 Task: Filter jobs by Ahmedabad location.
Action: Mouse moved to (286, 82)
Screenshot: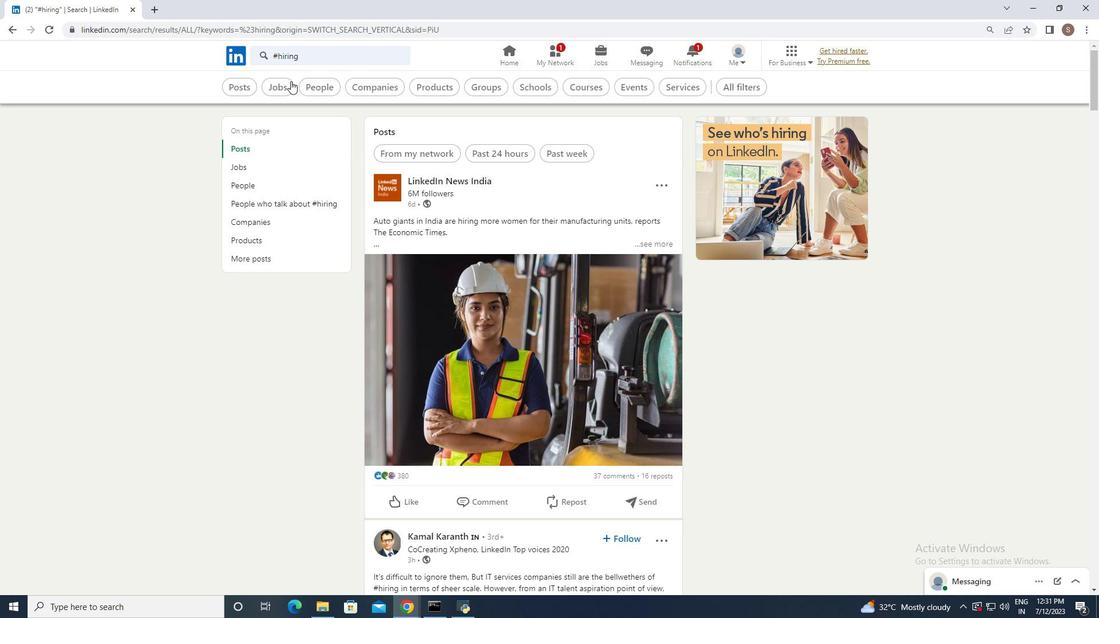 
Action: Mouse pressed left at (286, 82)
Screenshot: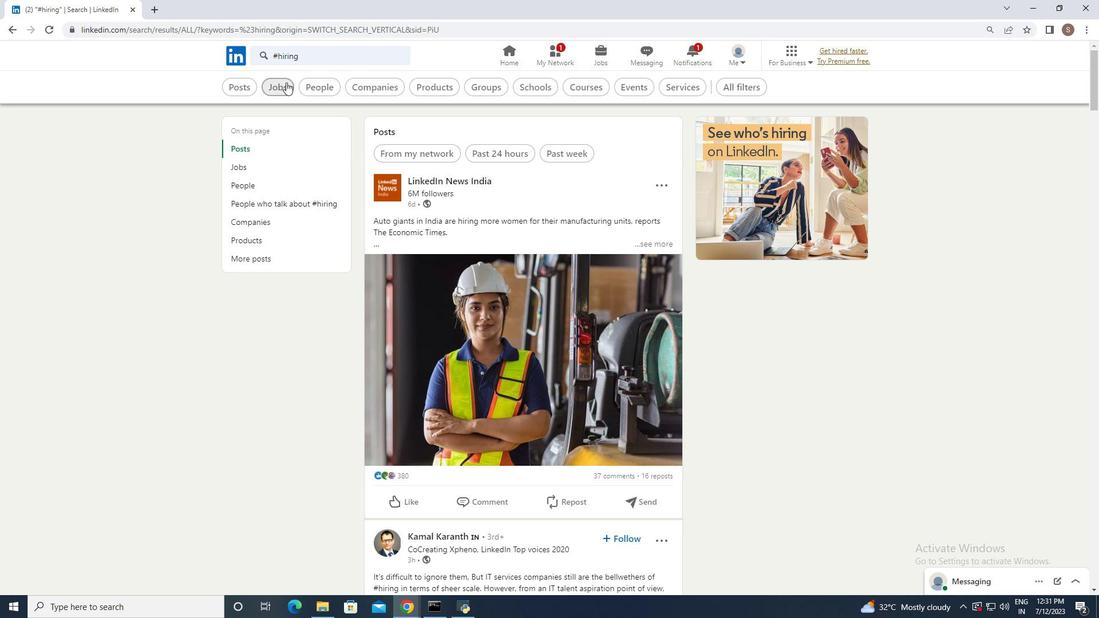 
Action: Mouse moved to (781, 90)
Screenshot: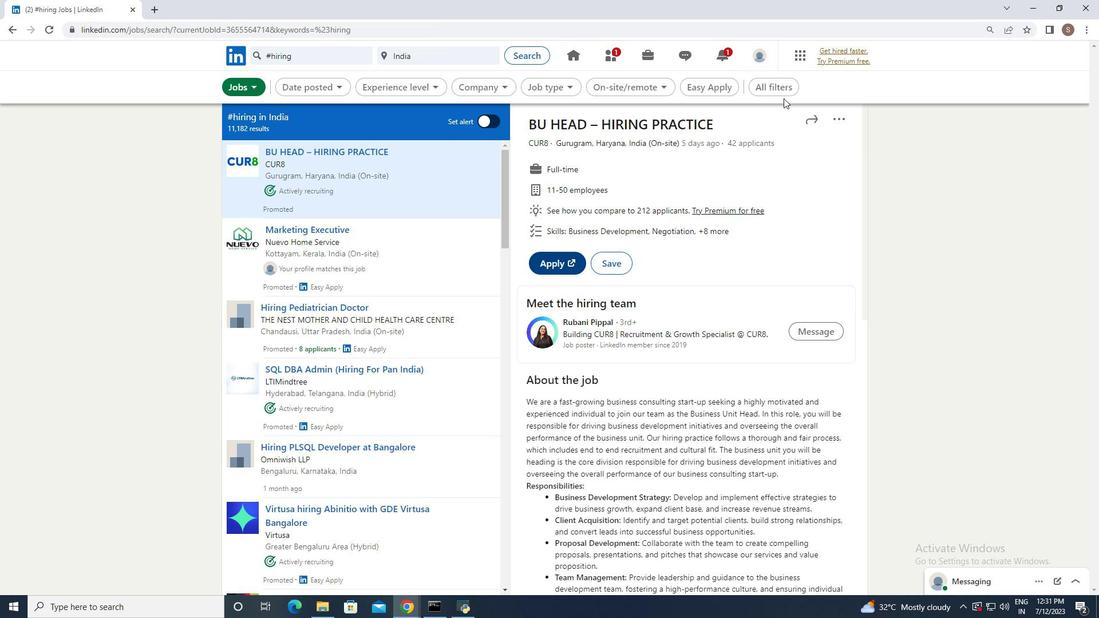 
Action: Mouse pressed left at (781, 90)
Screenshot: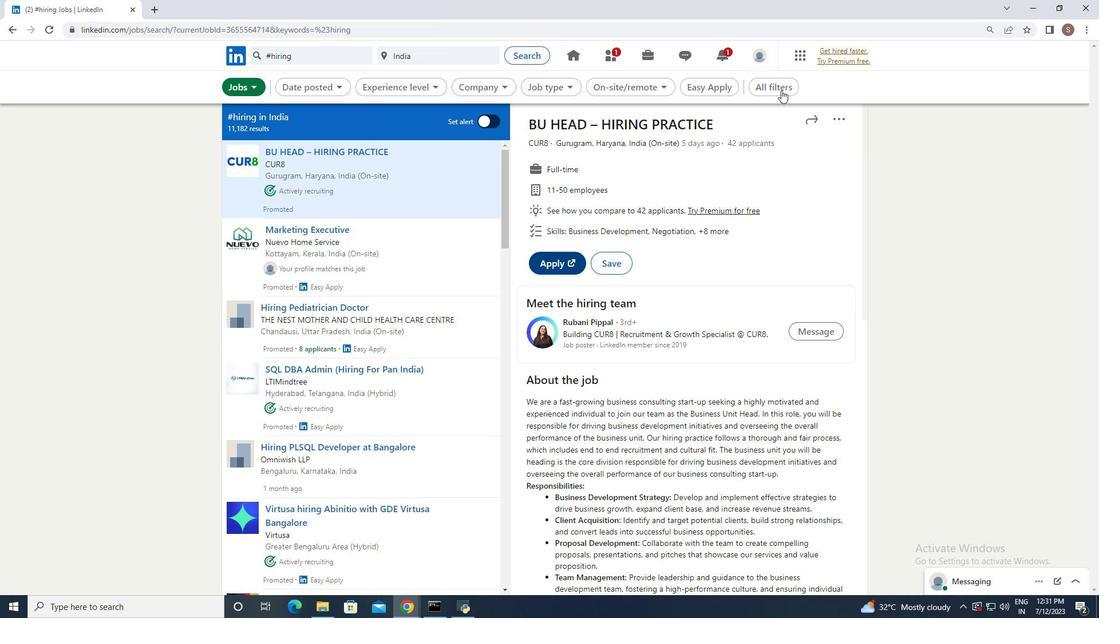
Action: Mouse moved to (908, 353)
Screenshot: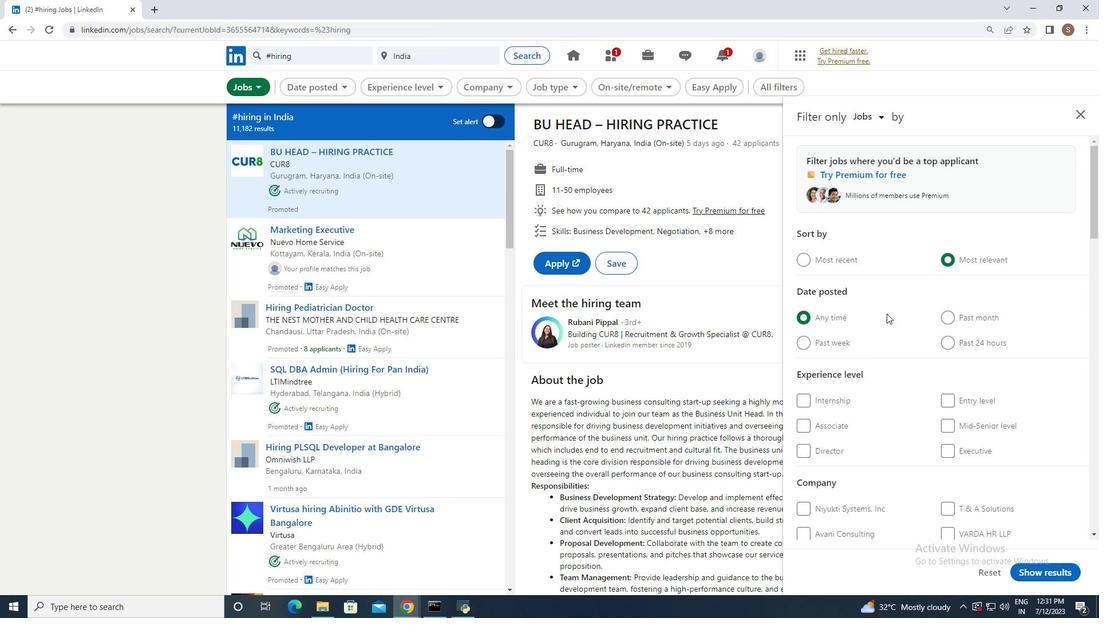 
Action: Mouse scrolled (908, 352) with delta (0, 0)
Screenshot: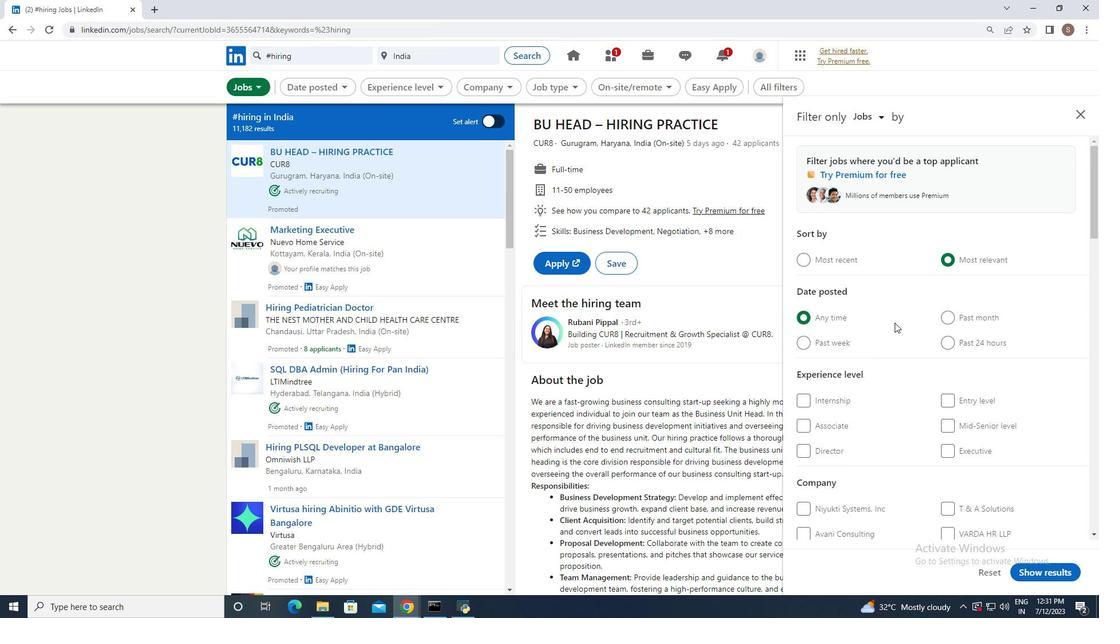 
Action: Mouse scrolled (908, 352) with delta (0, 0)
Screenshot: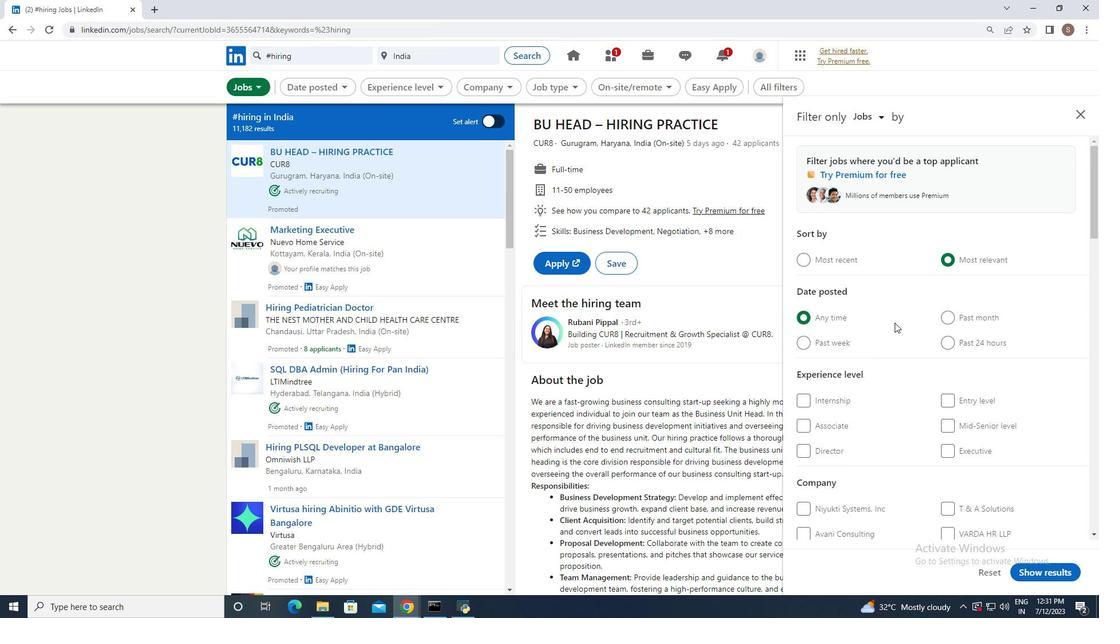
Action: Mouse scrolled (908, 352) with delta (0, 0)
Screenshot: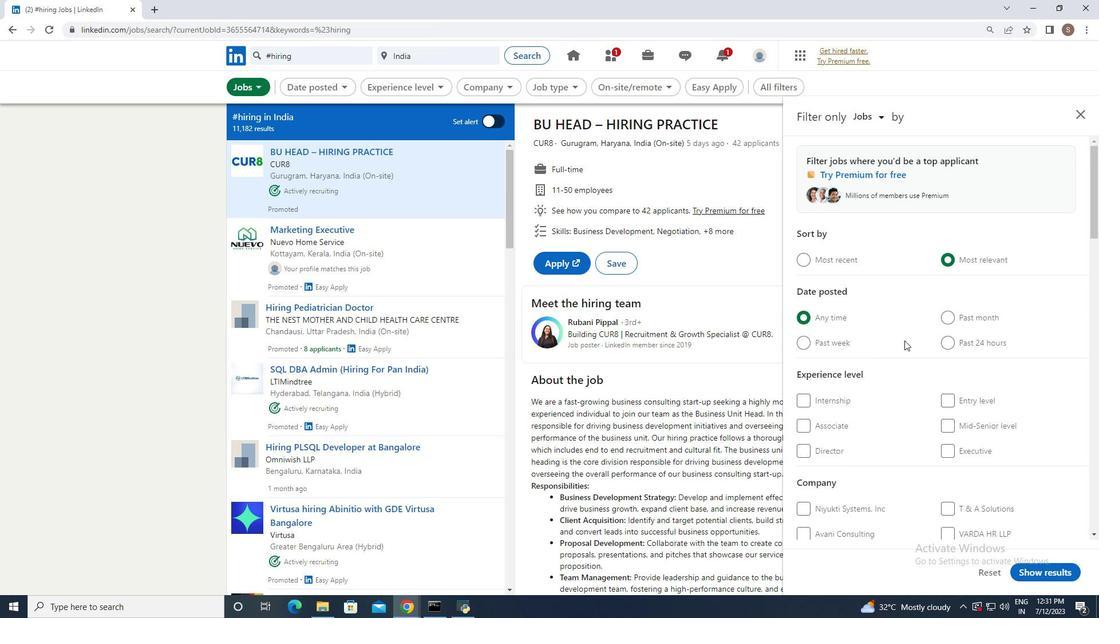 
Action: Mouse scrolled (908, 352) with delta (0, 0)
Screenshot: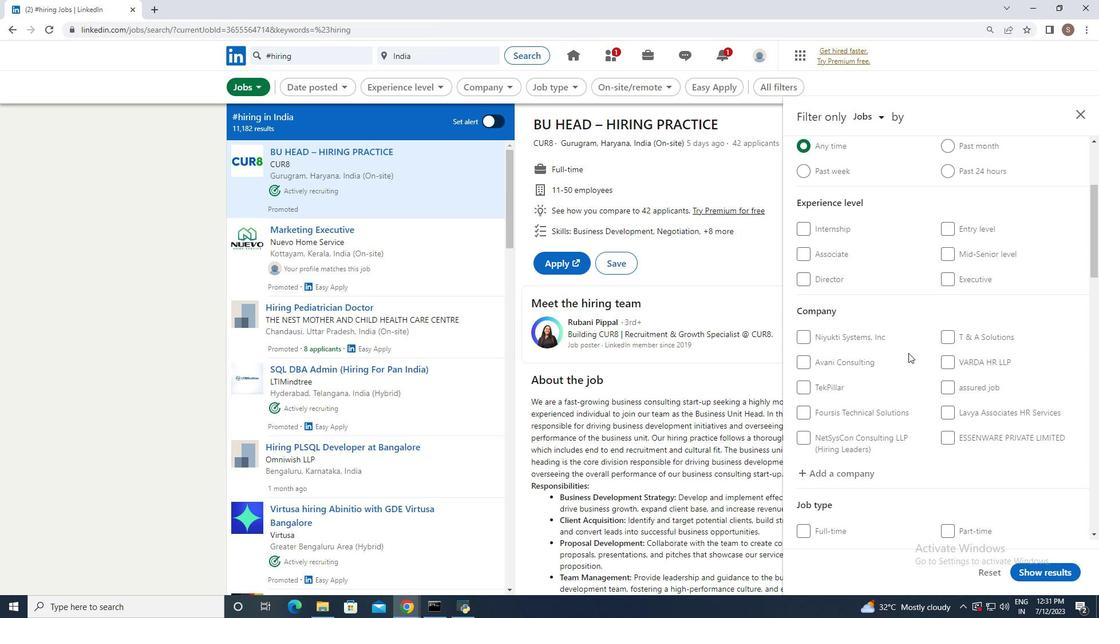 
Action: Mouse scrolled (908, 352) with delta (0, 0)
Screenshot: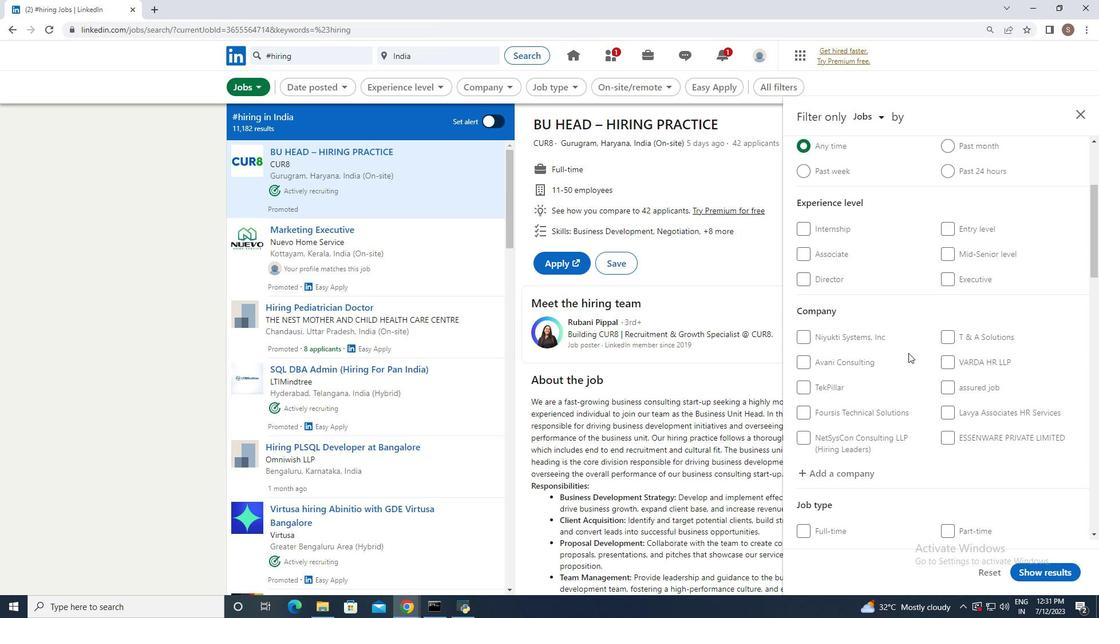 
Action: Mouse scrolled (908, 352) with delta (0, 0)
Screenshot: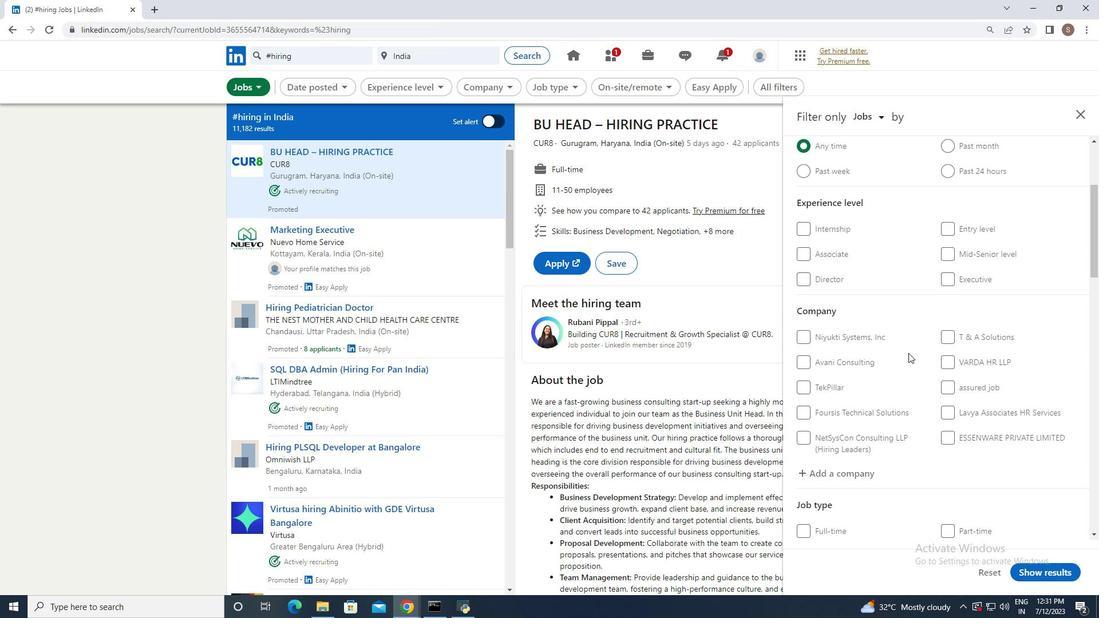 
Action: Mouse scrolled (908, 352) with delta (0, 0)
Screenshot: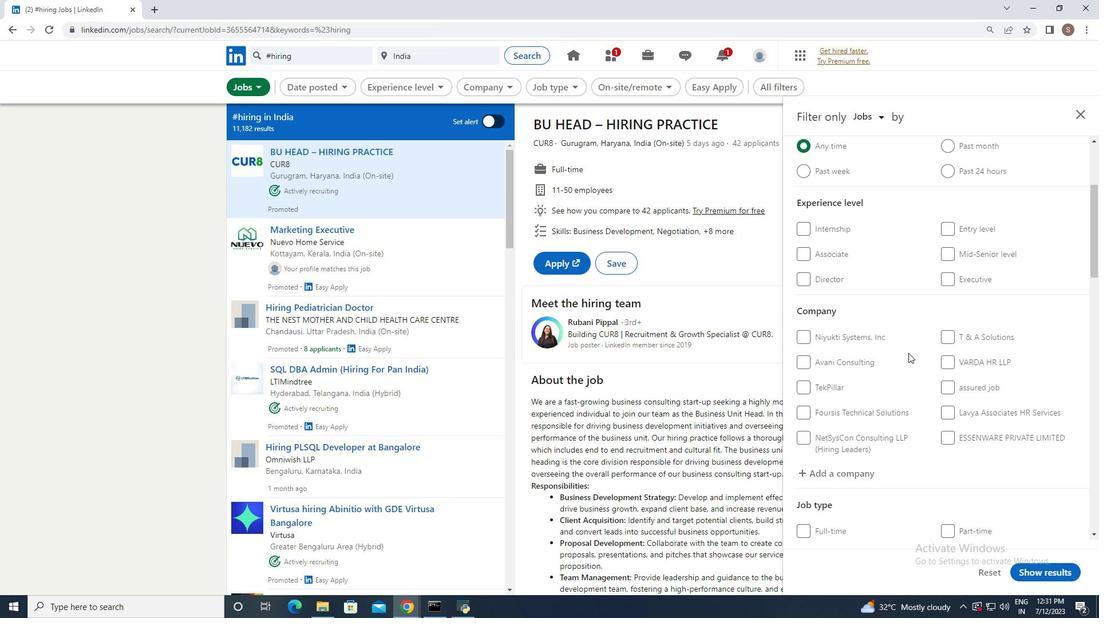 
Action: Mouse scrolled (908, 352) with delta (0, 0)
Screenshot: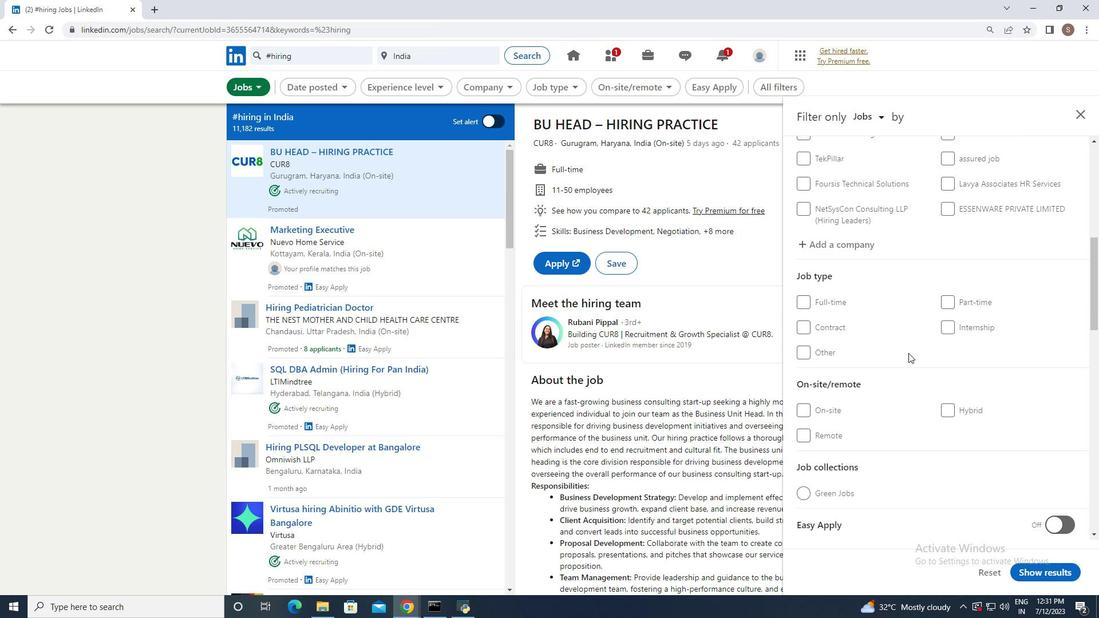 
Action: Mouse scrolled (908, 352) with delta (0, 0)
Screenshot: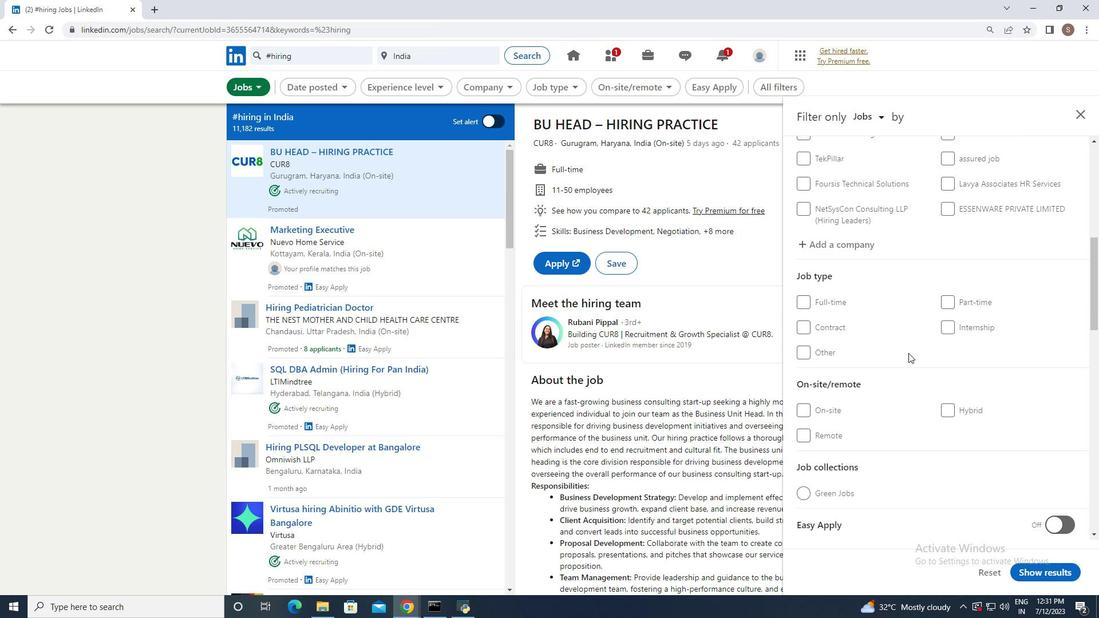 
Action: Mouse scrolled (908, 352) with delta (0, 0)
Screenshot: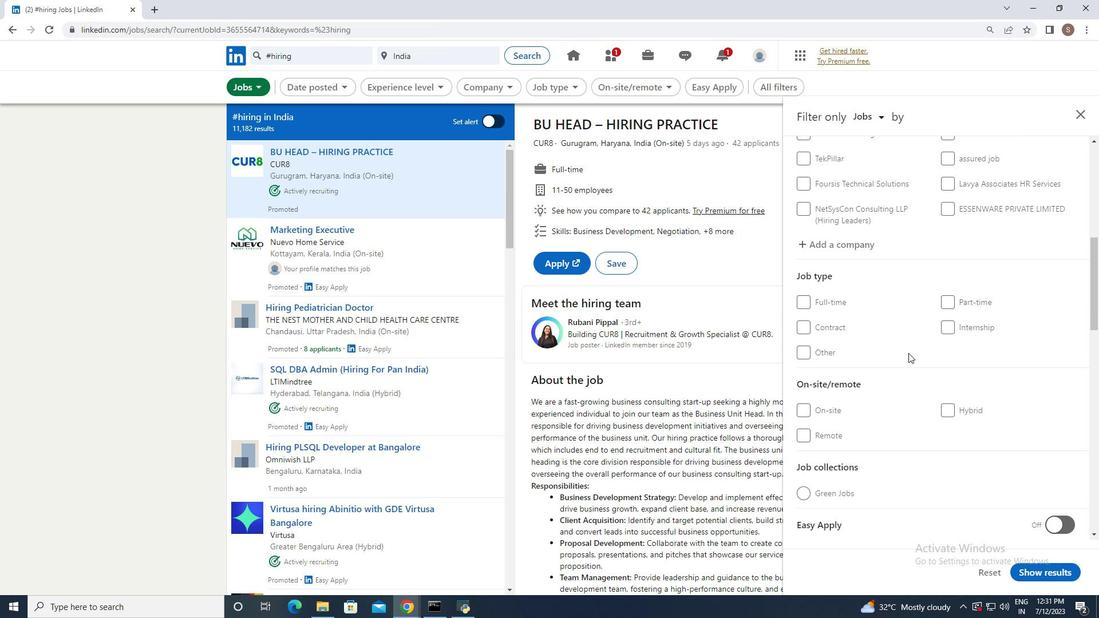 
Action: Mouse scrolled (908, 352) with delta (0, 0)
Screenshot: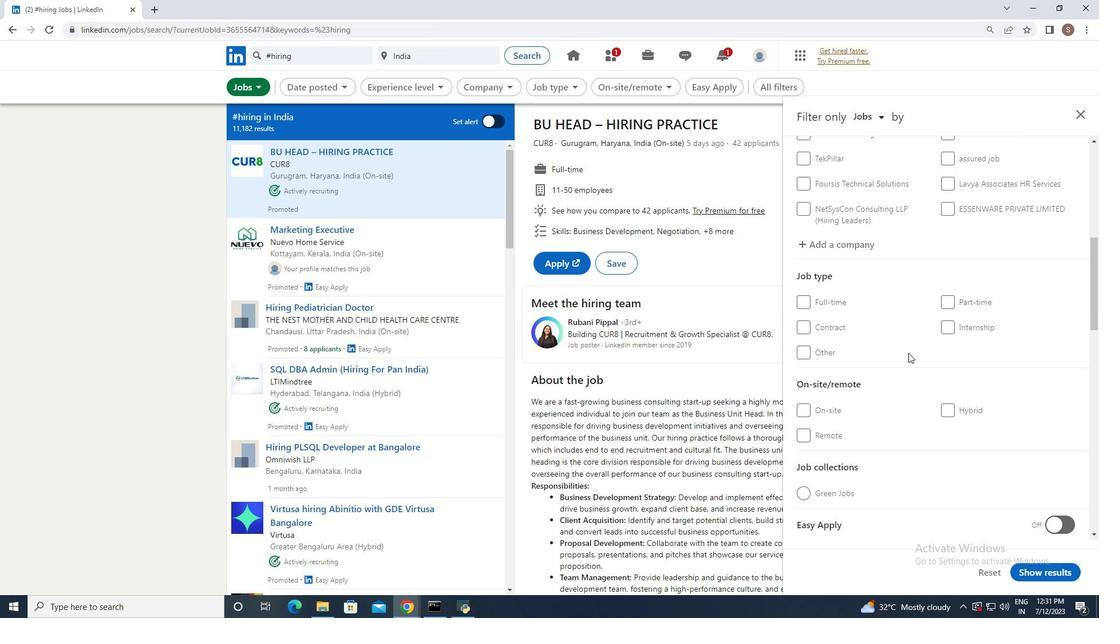 
Action: Mouse moved to (909, 353)
Screenshot: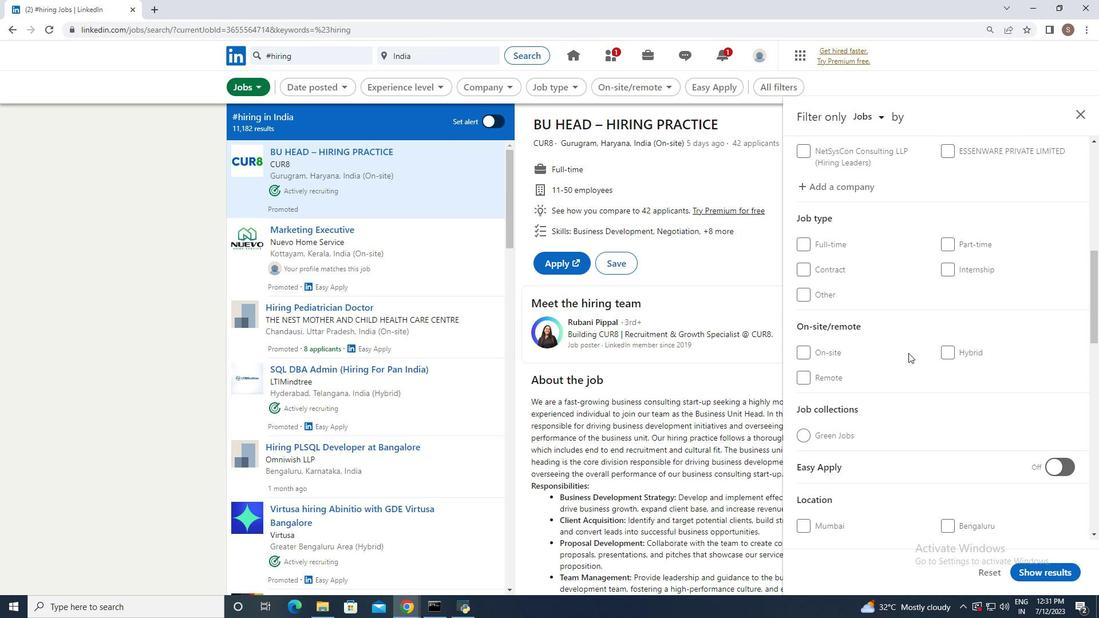 
Action: Mouse scrolled (909, 353) with delta (0, 0)
Screenshot: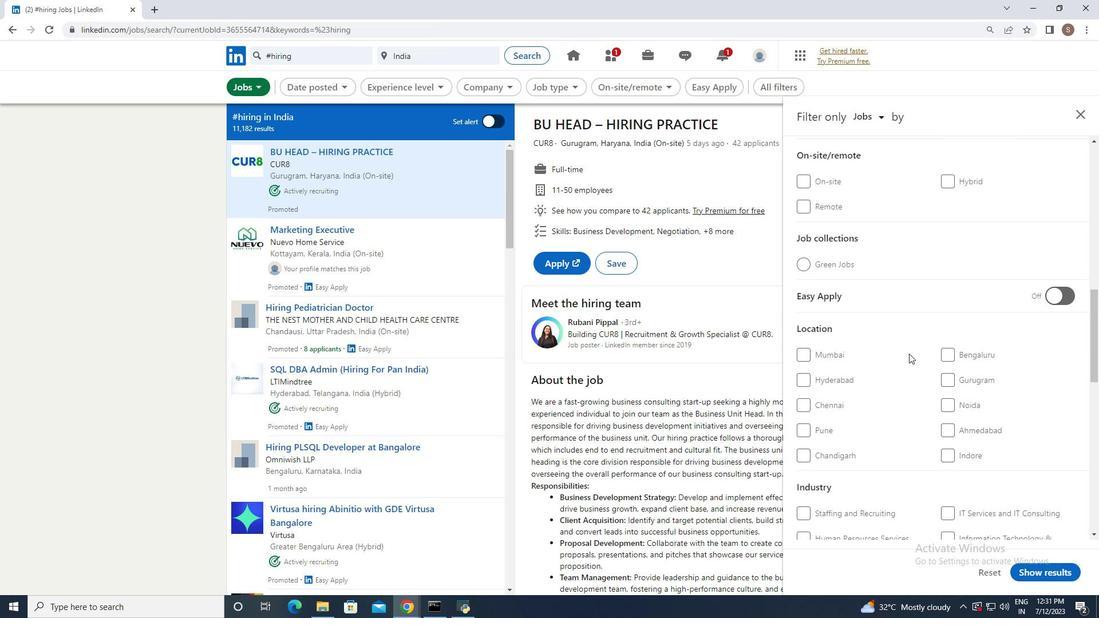 
Action: Mouse moved to (955, 371)
Screenshot: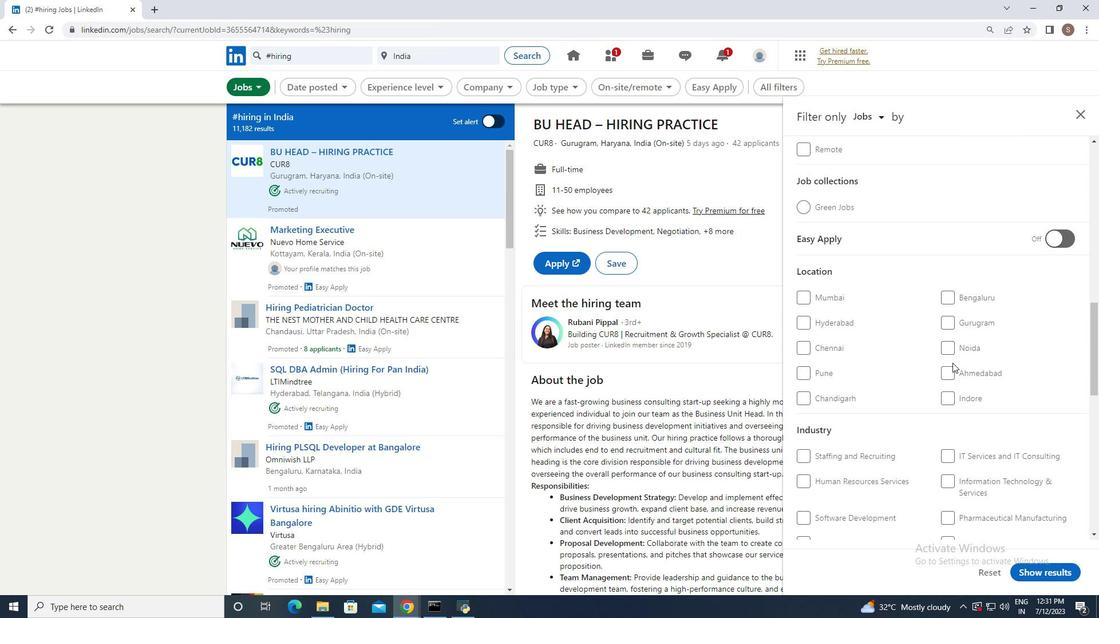 
Action: Mouse pressed left at (955, 371)
Screenshot: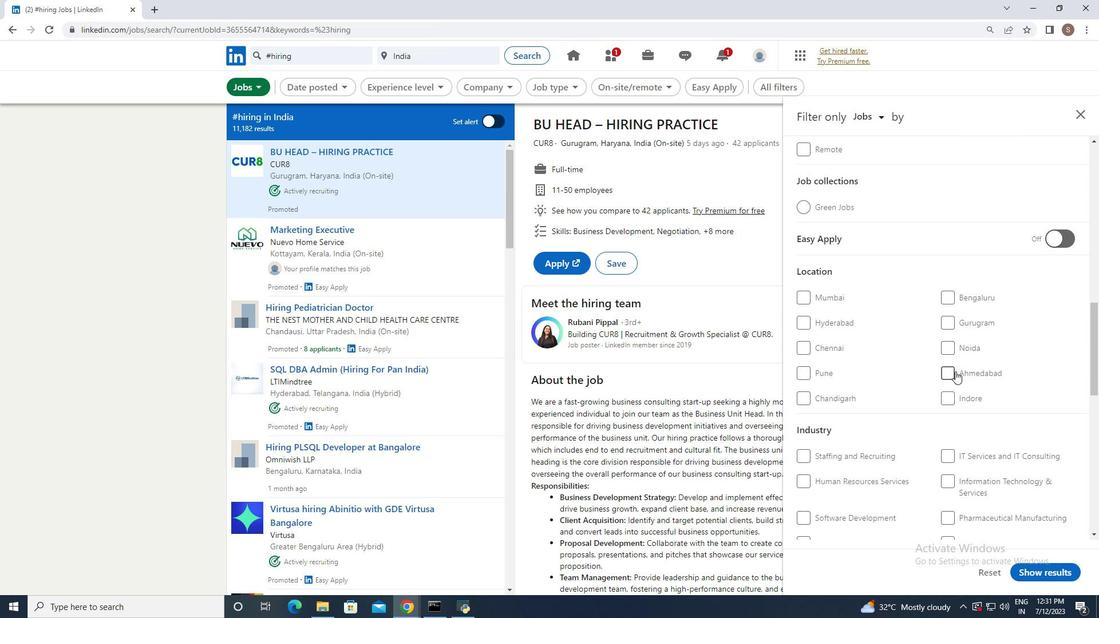 
Action: Mouse moved to (1055, 569)
Screenshot: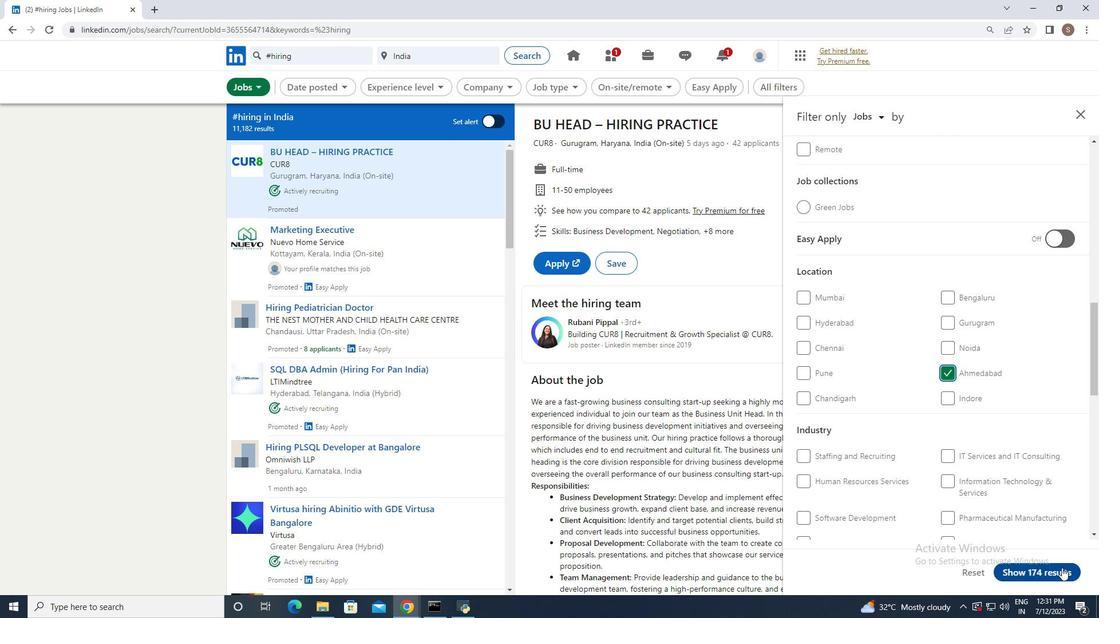 
Action: Mouse pressed left at (1055, 569)
Screenshot: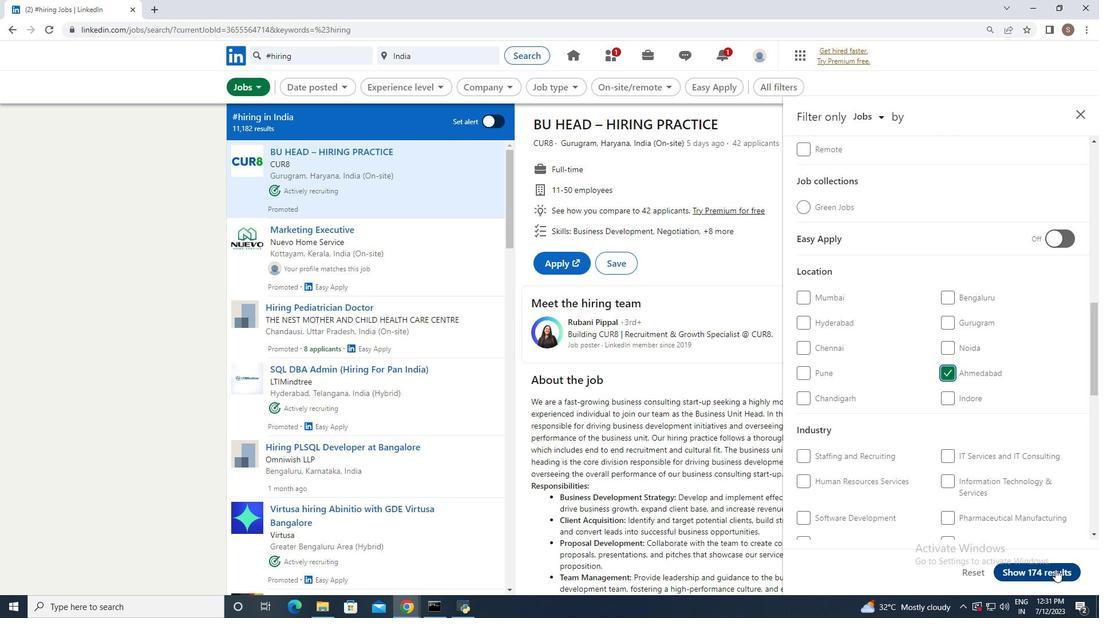 
Action: Mouse moved to (1008, 519)
Screenshot: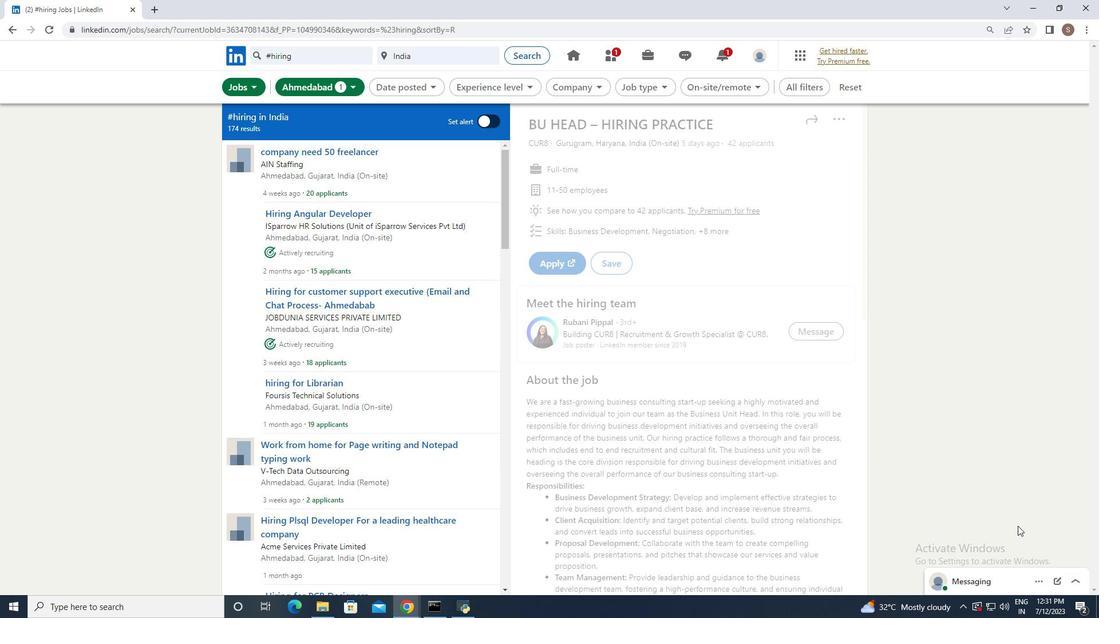 
